 Task: Enable the audio filter "Sound Delay" for transcode stream output.
Action: Mouse moved to (177, 115)
Screenshot: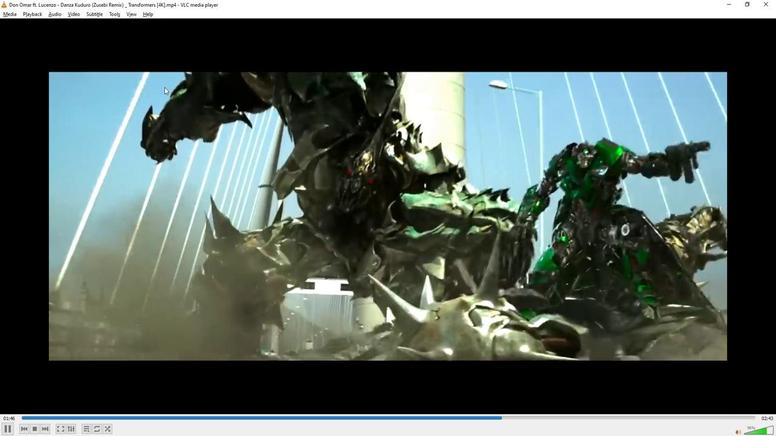 
Action: Mouse pressed left at (177, 115)
Screenshot: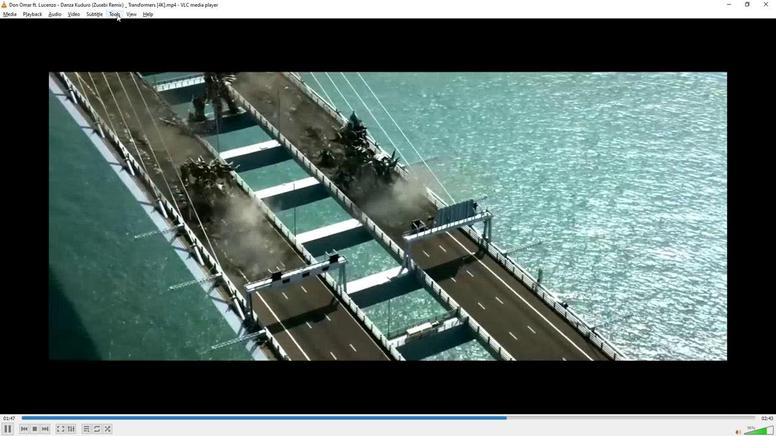 
Action: Mouse moved to (196, 171)
Screenshot: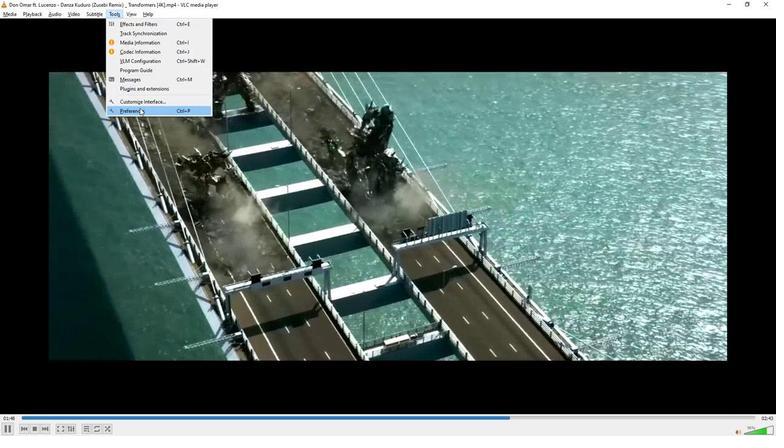 
Action: Mouse pressed left at (196, 171)
Screenshot: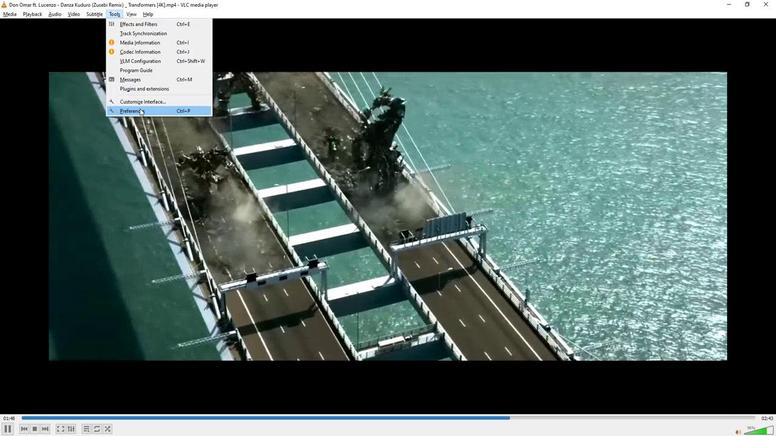 
Action: Mouse moved to (316, 233)
Screenshot: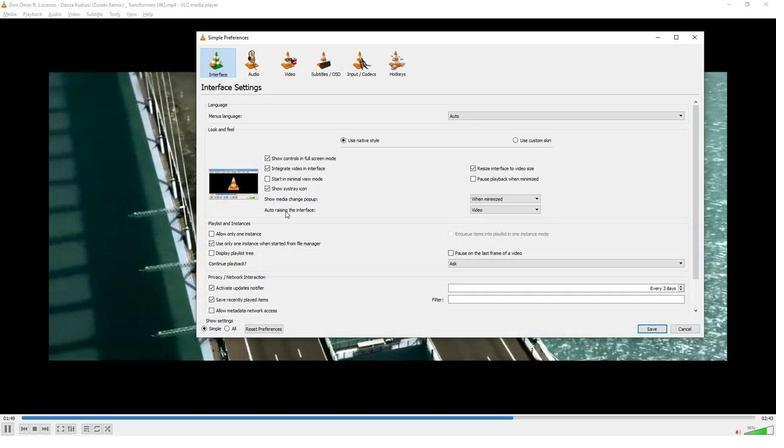 
Action: Mouse scrolled (316, 232) with delta (0, 0)
Screenshot: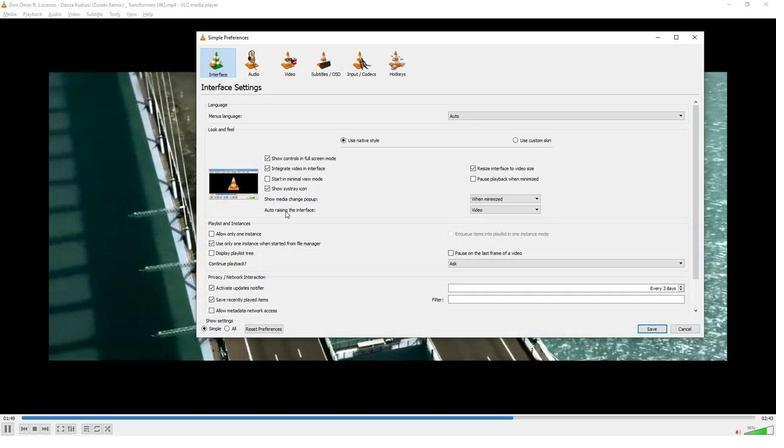 
Action: Mouse moved to (316, 234)
Screenshot: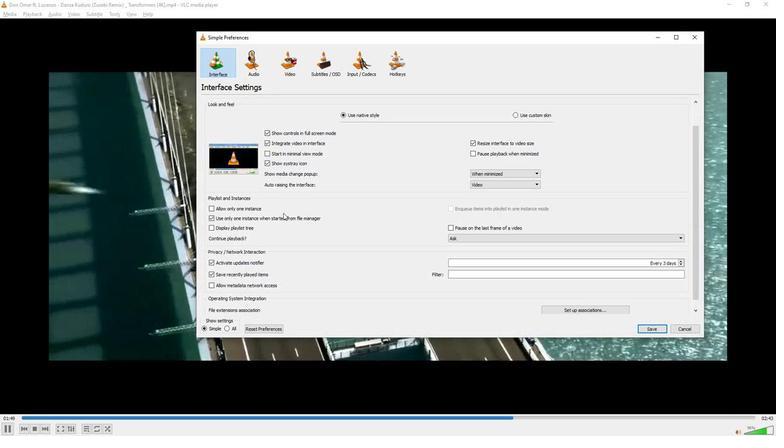 
Action: Mouse scrolled (316, 234) with delta (0, 0)
Screenshot: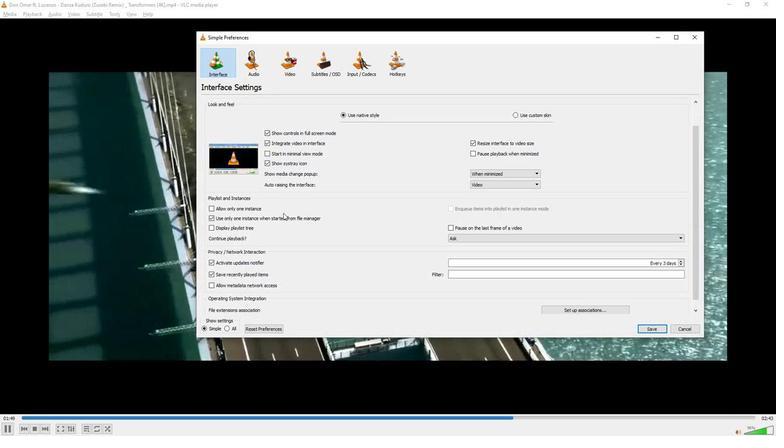
Action: Mouse moved to (314, 234)
Screenshot: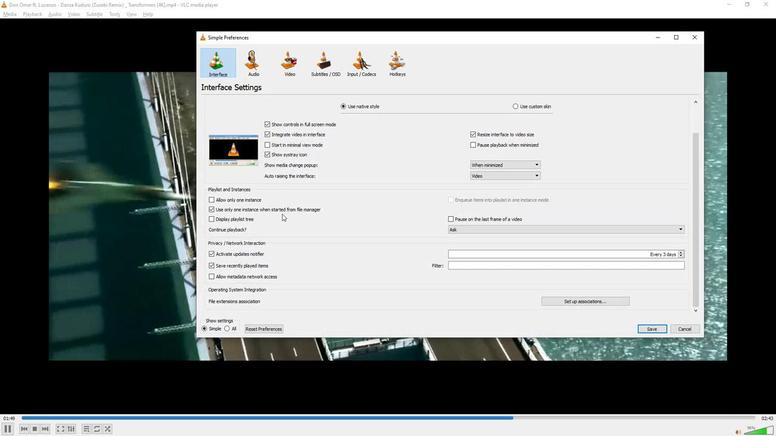 
Action: Mouse scrolled (314, 234) with delta (0, 0)
Screenshot: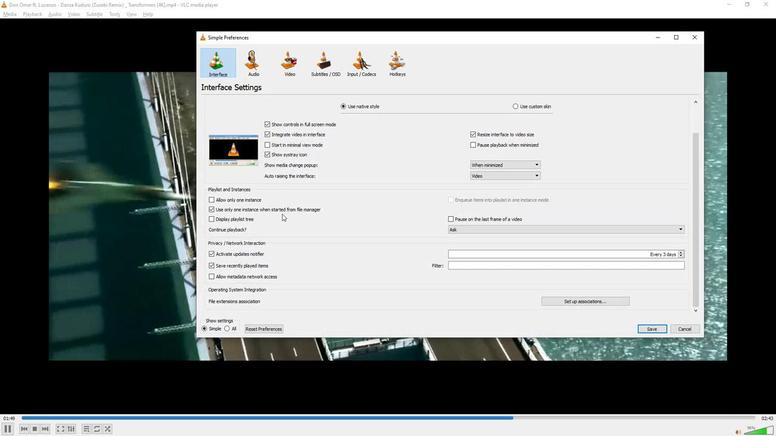 
Action: Mouse moved to (314, 235)
Screenshot: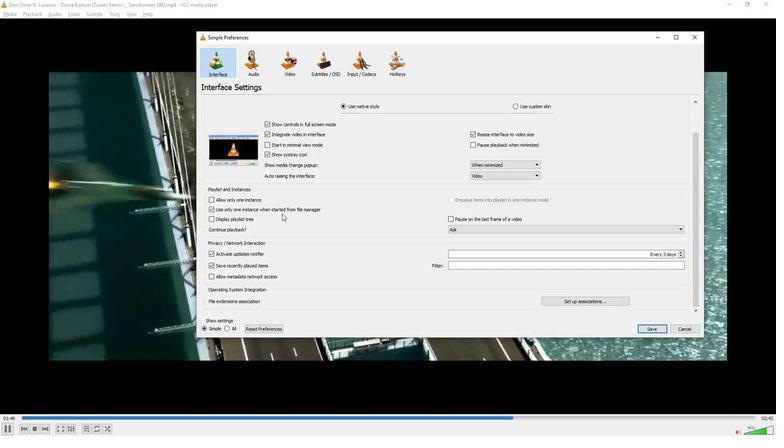 
Action: Mouse scrolled (314, 234) with delta (0, 0)
Screenshot: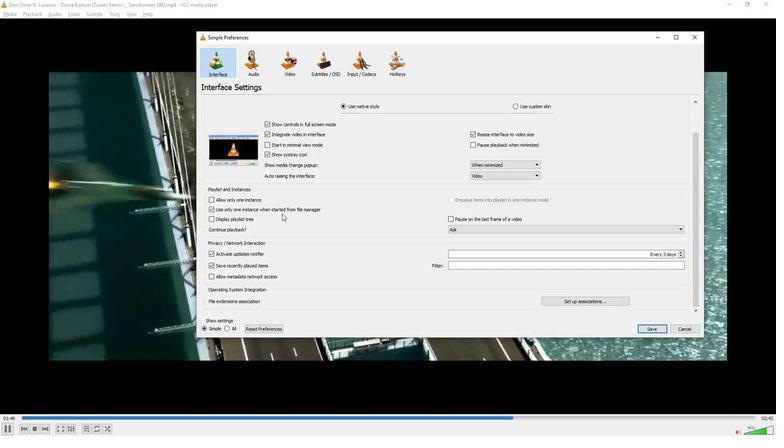 
Action: Mouse moved to (313, 235)
Screenshot: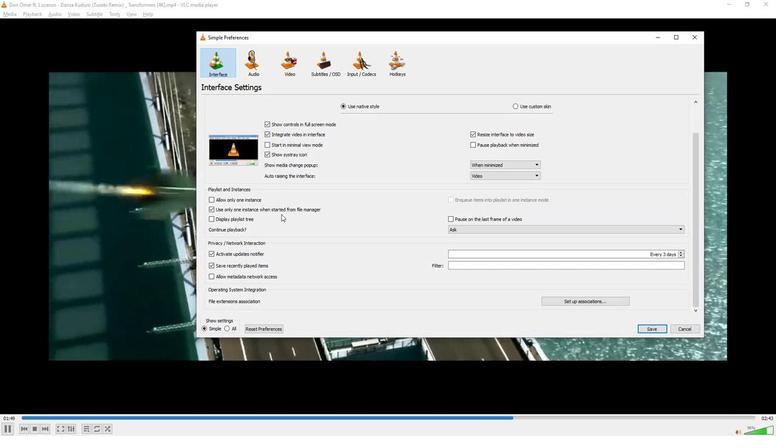 
Action: Mouse scrolled (313, 235) with delta (0, 0)
Screenshot: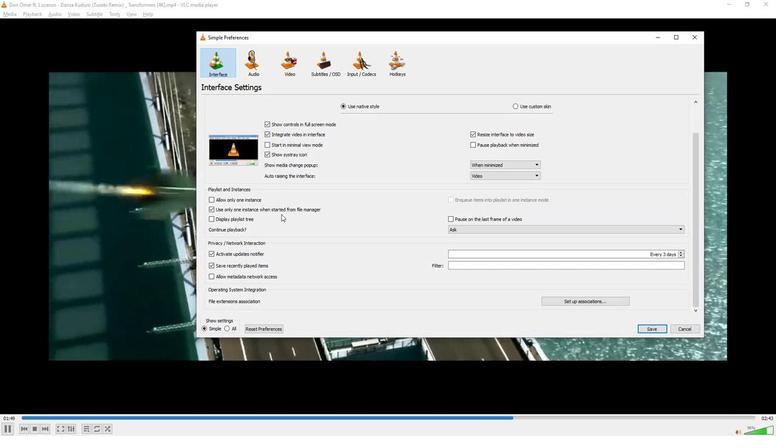 
Action: Mouse moved to (313, 235)
Screenshot: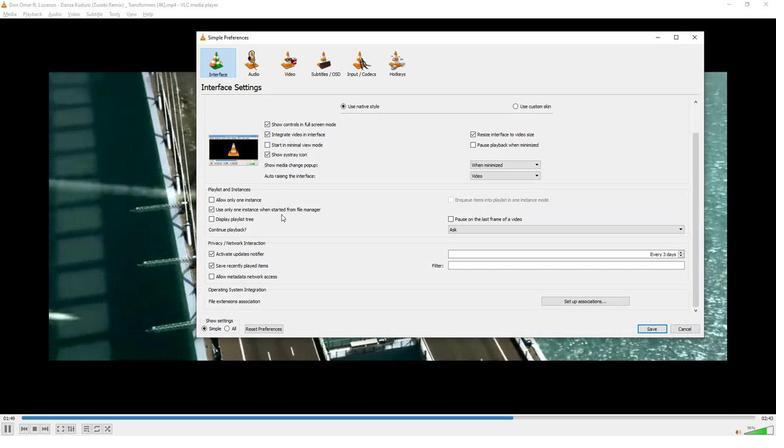
Action: Mouse scrolled (313, 235) with delta (0, 0)
Screenshot: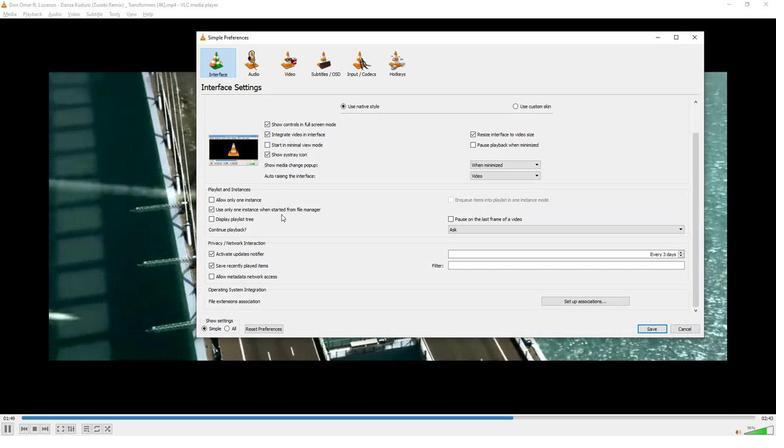 
Action: Mouse moved to (312, 235)
Screenshot: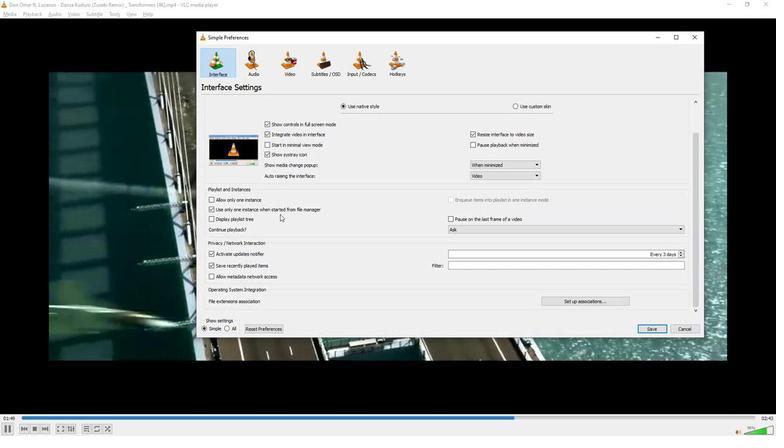 
Action: Mouse scrolled (312, 235) with delta (0, 0)
Screenshot: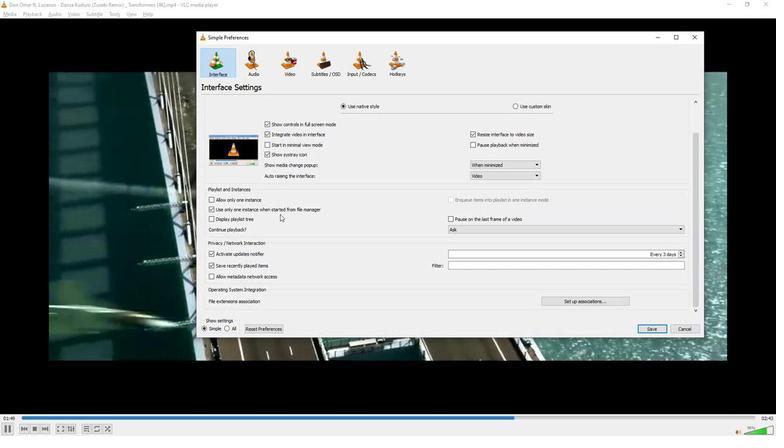 
Action: Mouse moved to (268, 303)
Screenshot: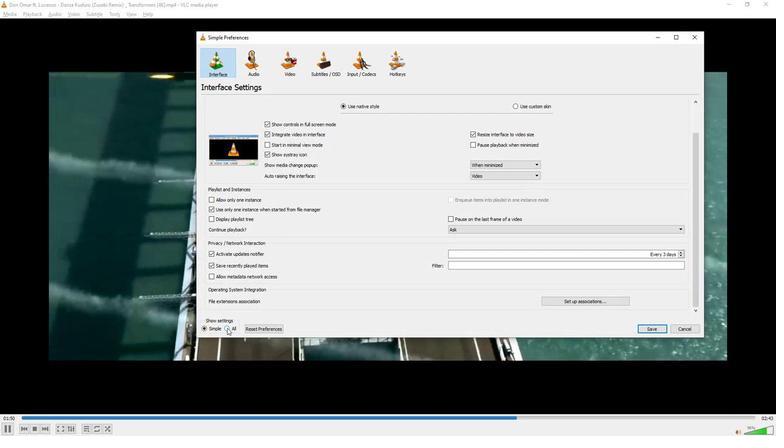 
Action: Mouse pressed left at (268, 303)
Screenshot: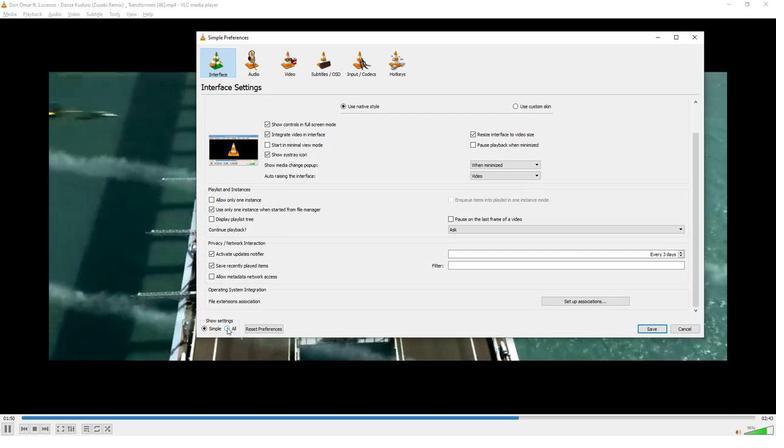
Action: Mouse moved to (297, 271)
Screenshot: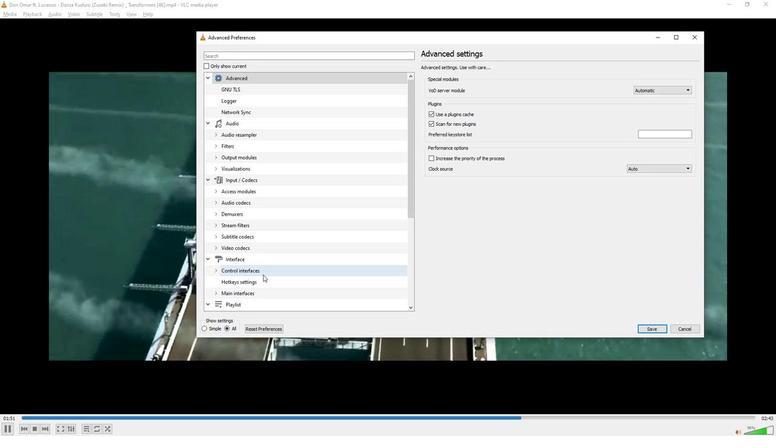 
Action: Mouse scrolled (297, 271) with delta (0, 0)
Screenshot: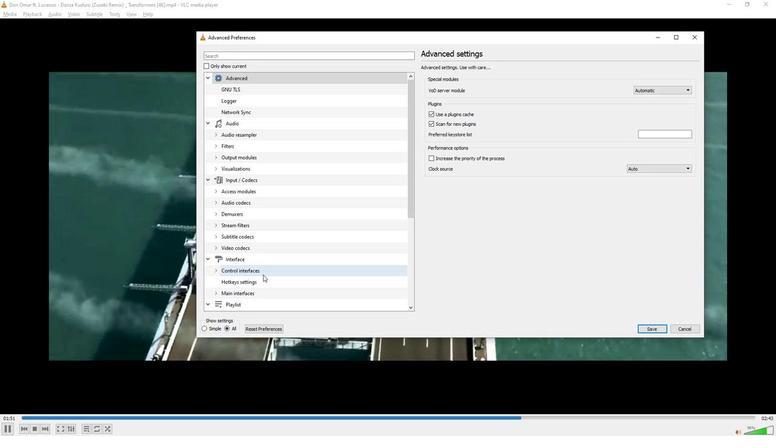 
Action: Mouse moved to (297, 271)
Screenshot: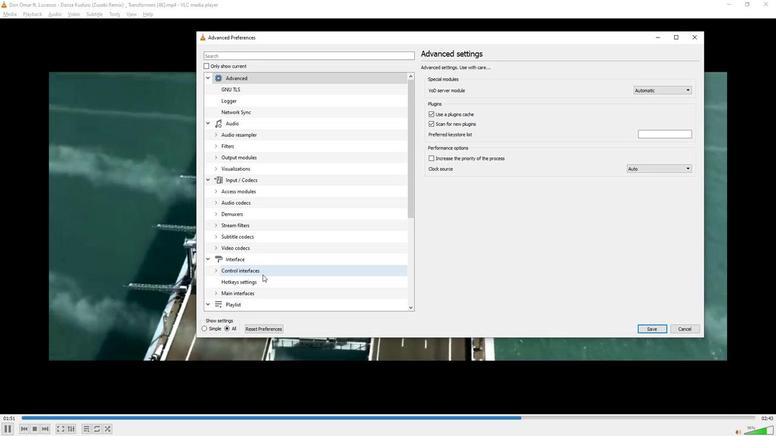 
Action: Mouse scrolled (297, 271) with delta (0, 0)
Screenshot: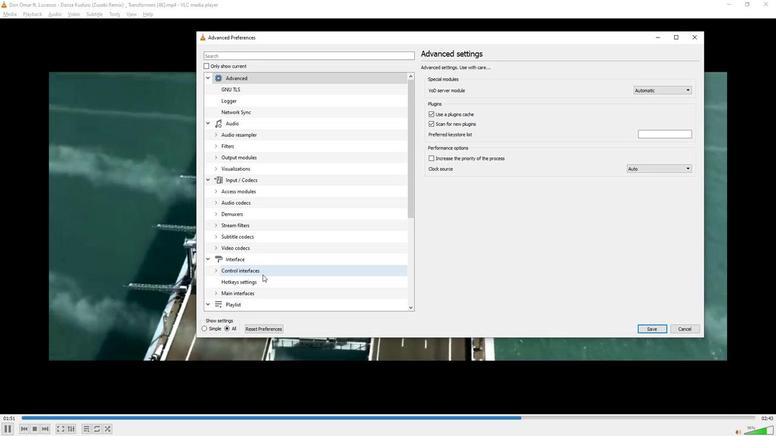 
Action: Mouse moved to (297, 271)
Screenshot: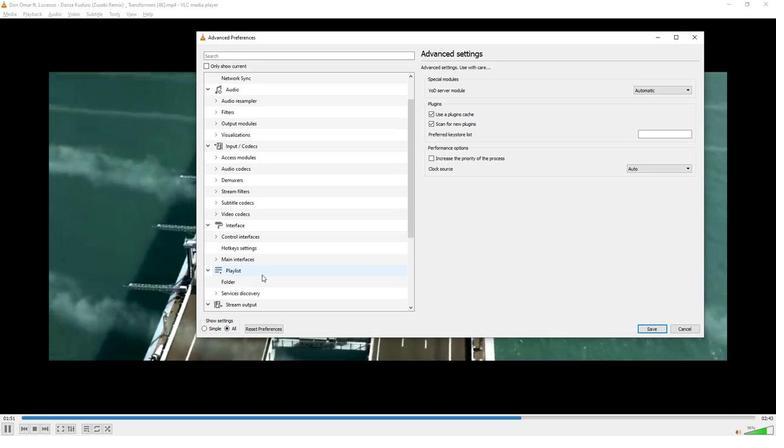 
Action: Mouse scrolled (297, 271) with delta (0, 0)
Screenshot: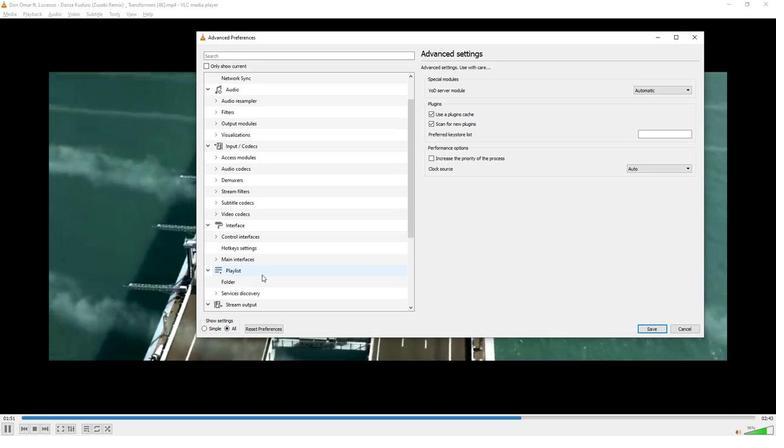 
Action: Mouse moved to (297, 271)
Screenshot: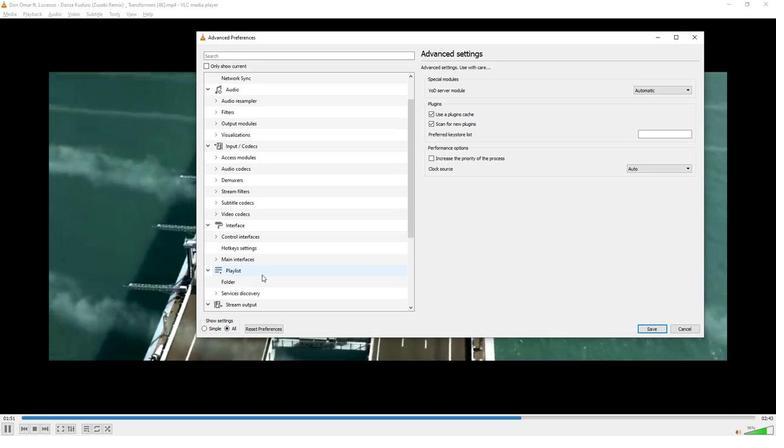 
Action: Mouse scrolled (297, 271) with delta (0, 0)
Screenshot: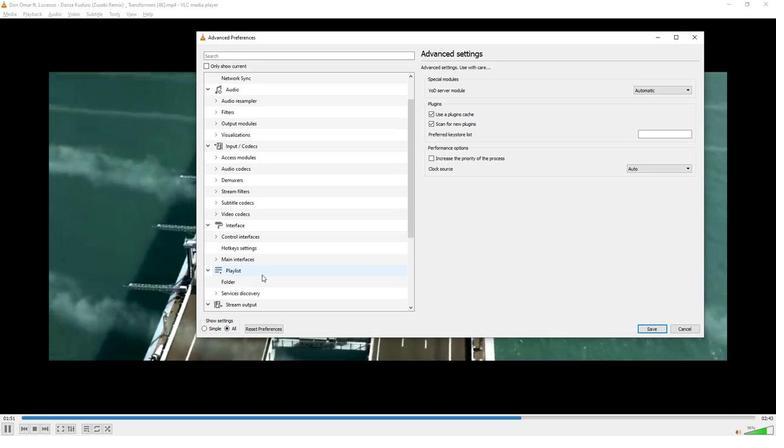 
Action: Mouse scrolled (297, 271) with delta (0, 0)
Screenshot: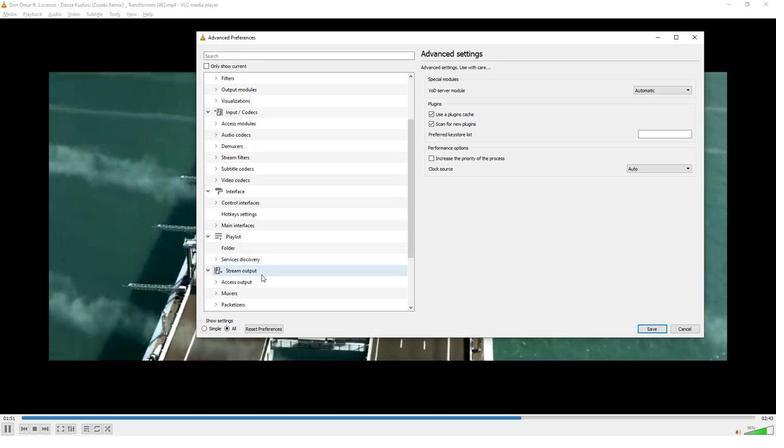 
Action: Mouse scrolled (297, 271) with delta (0, 0)
Screenshot: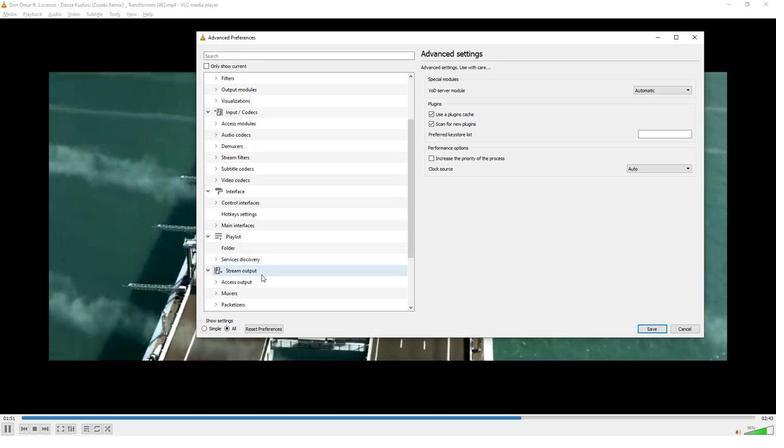 
Action: Mouse scrolled (297, 271) with delta (0, 0)
Screenshot: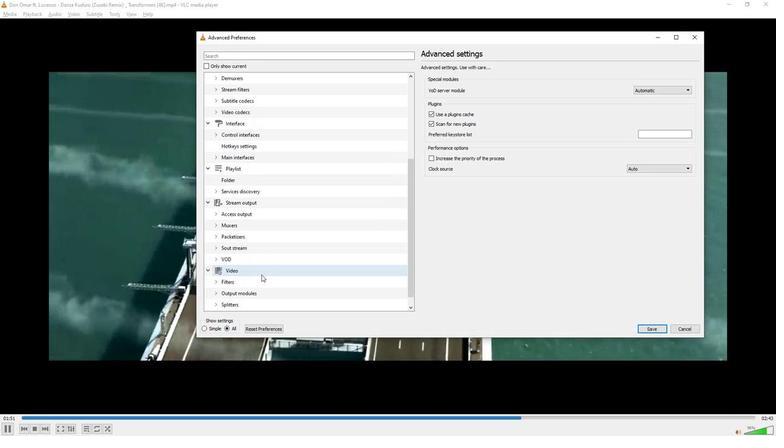 
Action: Mouse scrolled (297, 271) with delta (0, 0)
Screenshot: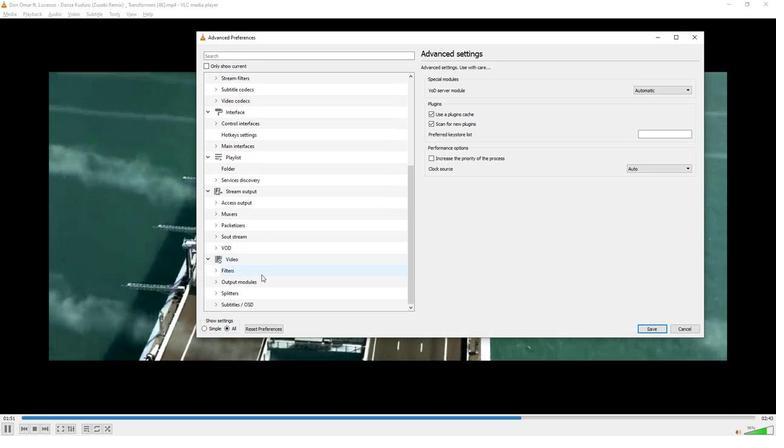 
Action: Mouse moved to (262, 248)
Screenshot: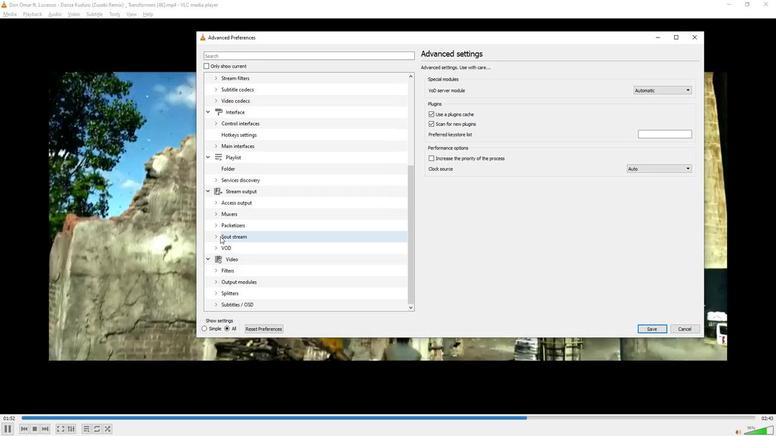 
Action: Mouse pressed left at (262, 248)
Screenshot: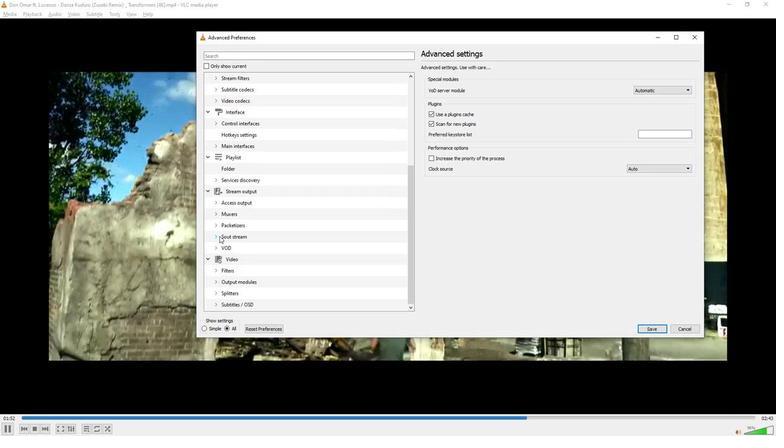
Action: Mouse moved to (285, 279)
Screenshot: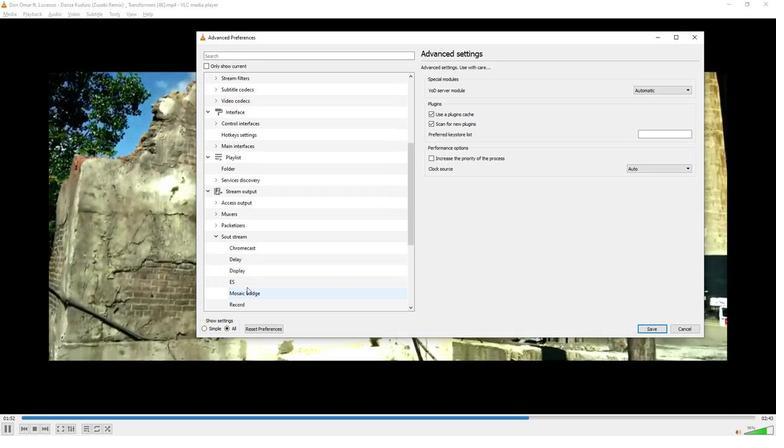 
Action: Mouse scrolled (285, 279) with delta (0, 0)
Screenshot: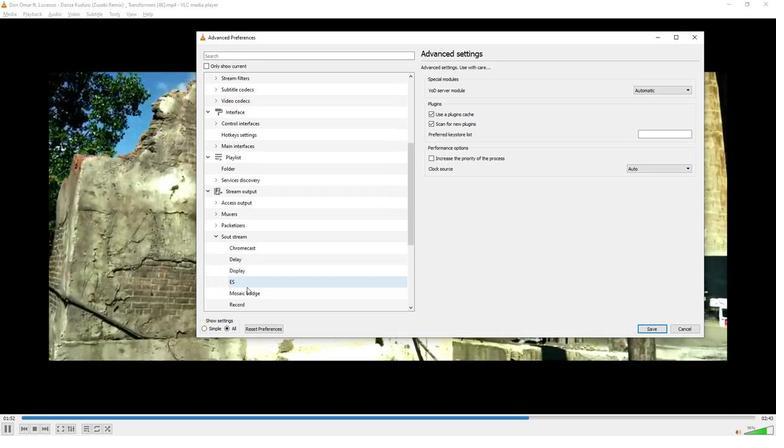 
Action: Mouse scrolled (285, 279) with delta (0, 0)
Screenshot: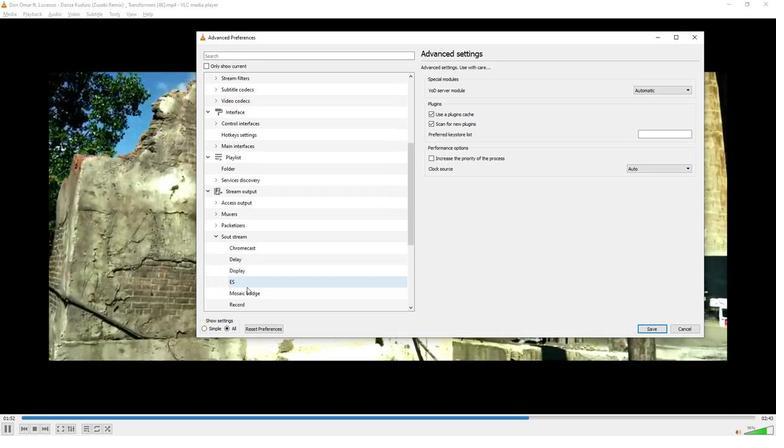 
Action: Mouse scrolled (285, 279) with delta (0, 0)
Screenshot: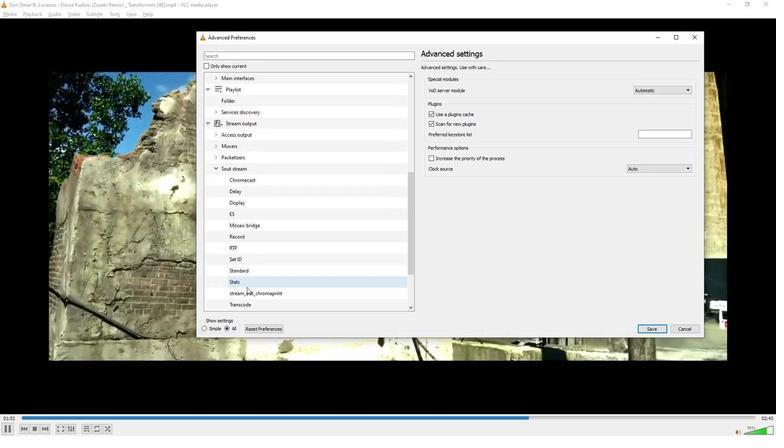 
Action: Mouse moved to (285, 279)
Screenshot: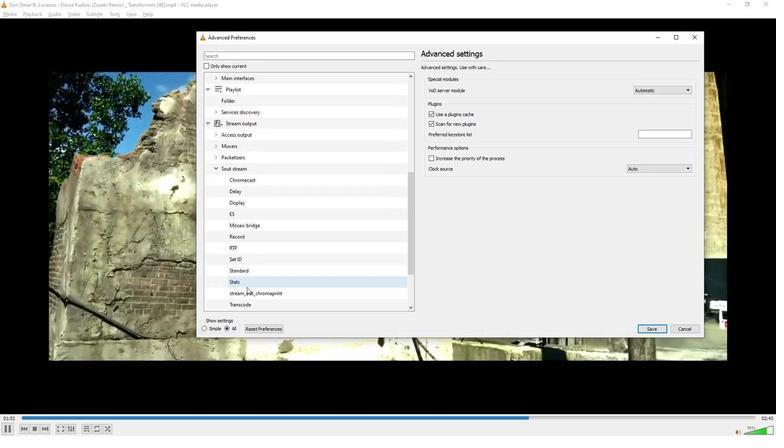 
Action: Mouse scrolled (285, 279) with delta (0, 0)
Screenshot: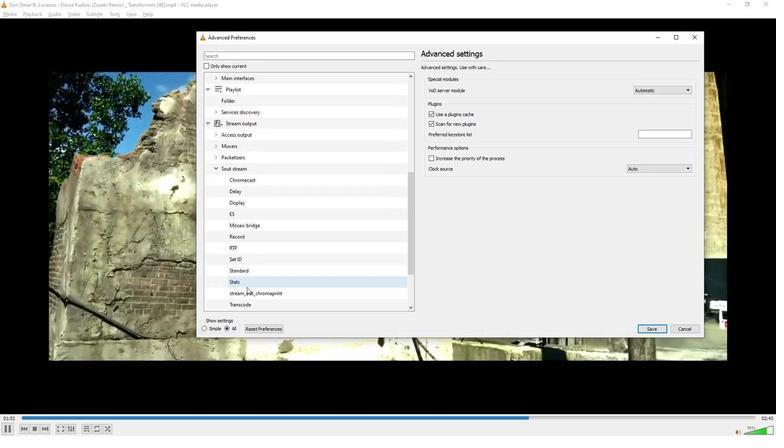 
Action: Mouse scrolled (285, 279) with delta (0, 0)
Screenshot: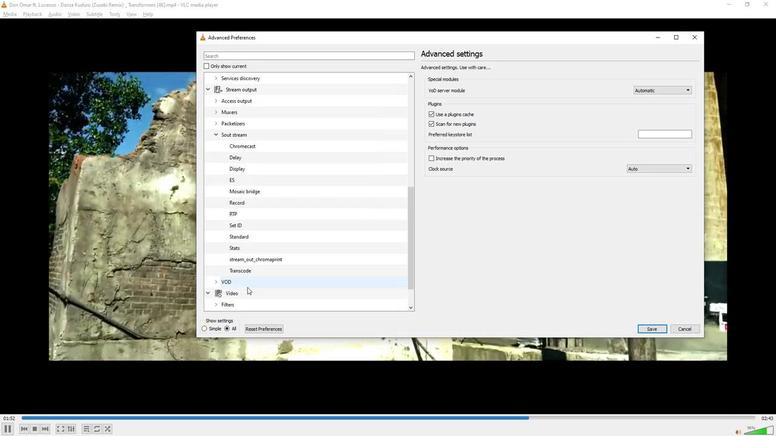 
Action: Mouse moved to (280, 249)
Screenshot: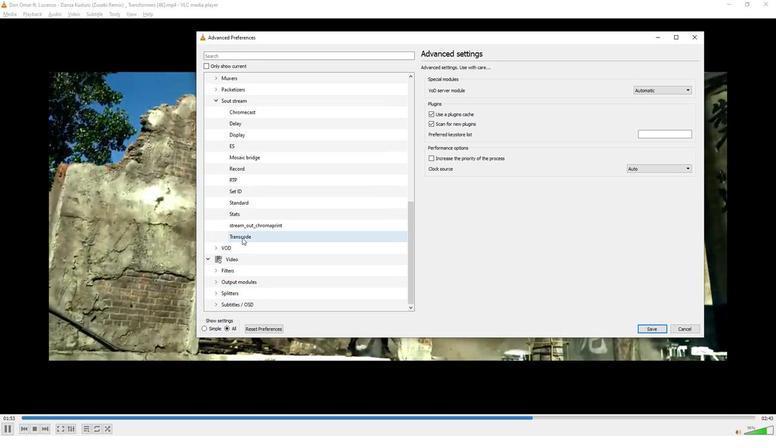 
Action: Mouse pressed left at (280, 249)
Screenshot: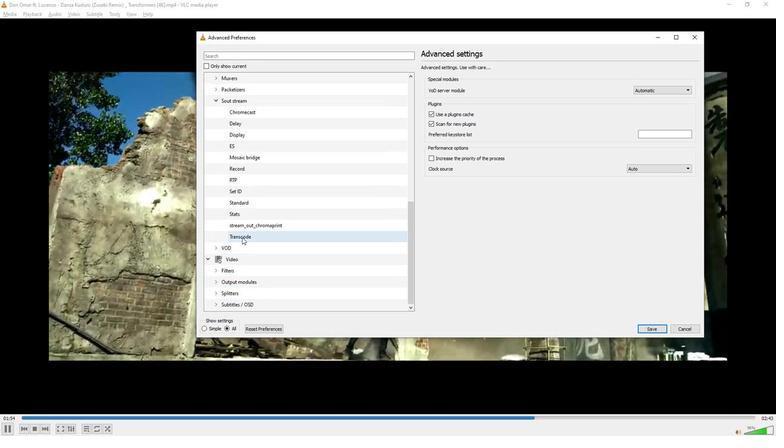 
Action: Mouse moved to (476, 261)
Screenshot: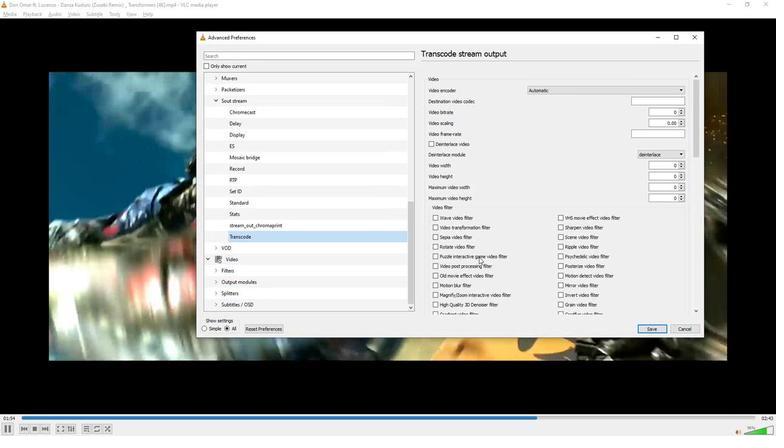 
Action: Mouse scrolled (476, 260) with delta (0, 0)
Screenshot: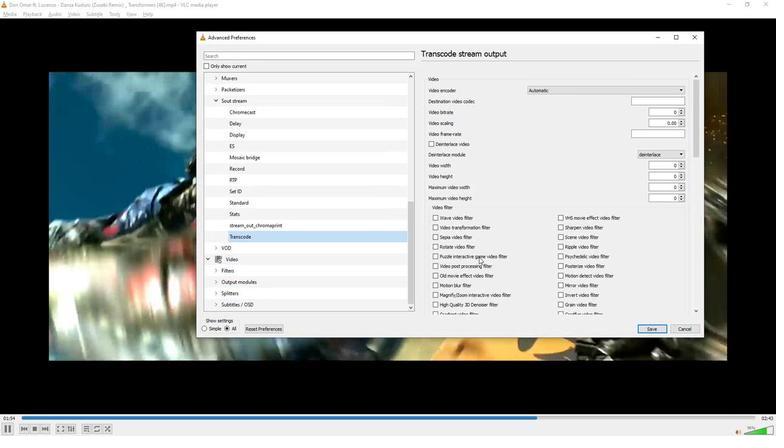 
Action: Mouse moved to (476, 261)
Screenshot: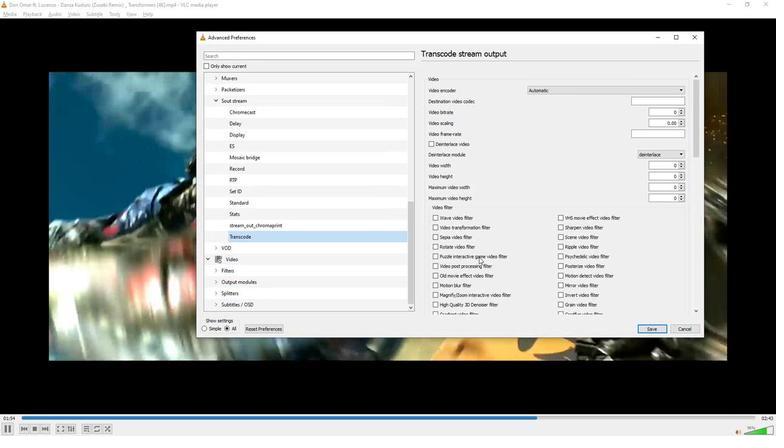 
Action: Mouse scrolled (476, 260) with delta (0, 0)
Screenshot: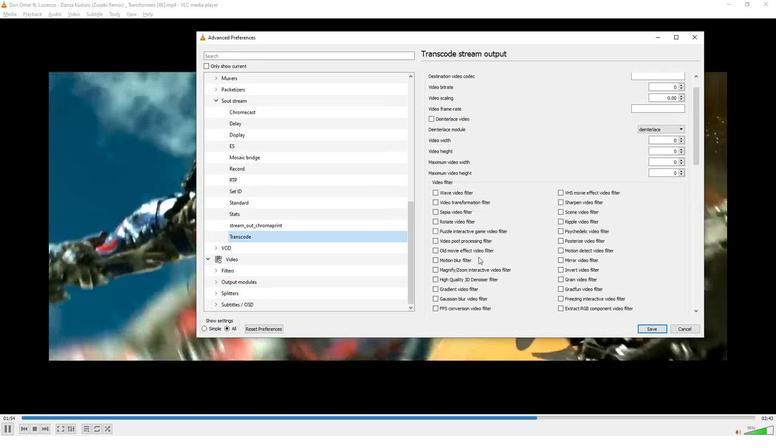 
Action: Mouse scrolled (476, 260) with delta (0, 0)
Screenshot: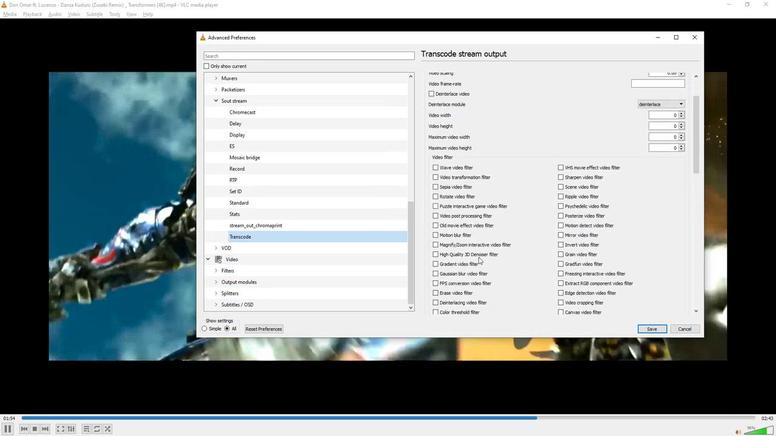 
Action: Mouse scrolled (476, 260) with delta (0, 0)
Screenshot: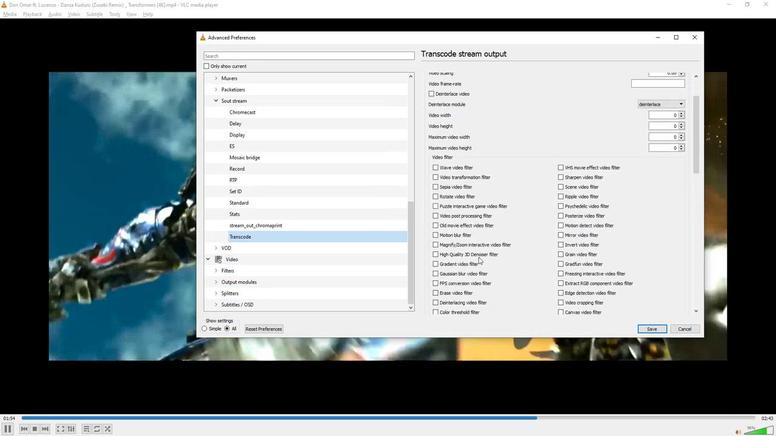 
Action: Mouse scrolled (476, 260) with delta (0, 0)
Screenshot: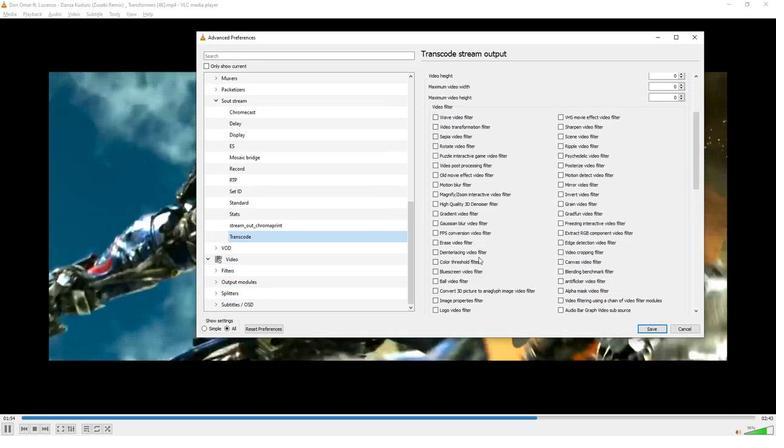 
Action: Mouse scrolled (476, 260) with delta (0, 0)
Screenshot: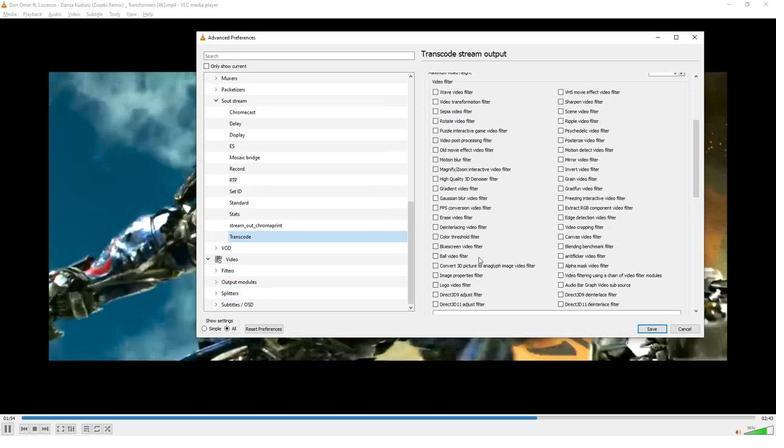 
Action: Mouse scrolled (476, 260) with delta (0, 0)
Screenshot: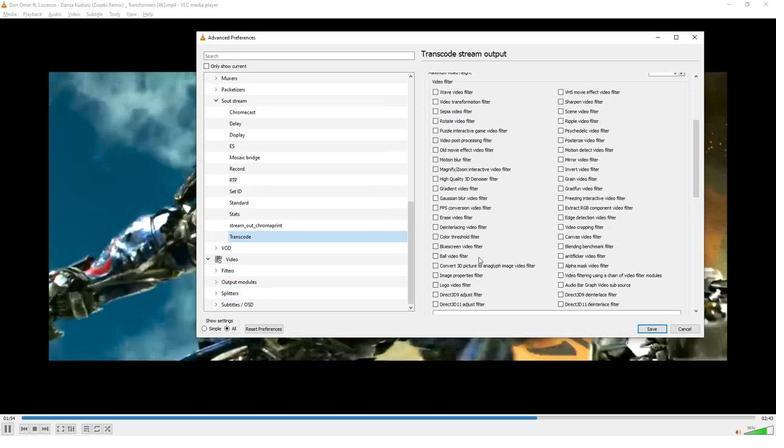 
Action: Mouse scrolled (476, 260) with delta (0, 0)
Screenshot: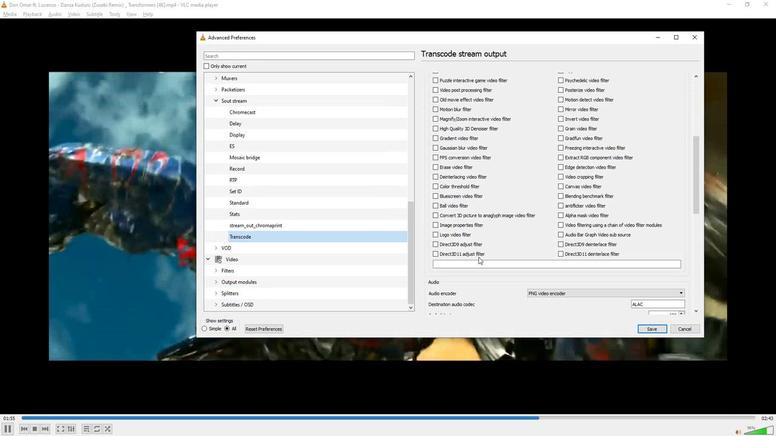 
Action: Mouse scrolled (476, 260) with delta (0, 0)
Screenshot: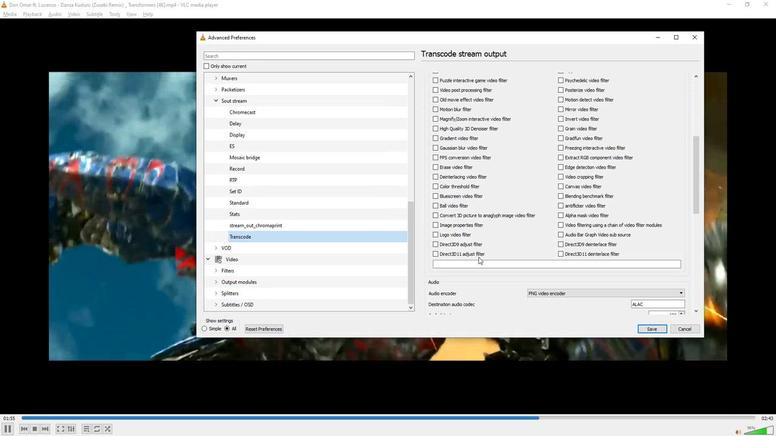 
Action: Mouse scrolled (476, 260) with delta (0, 0)
Screenshot: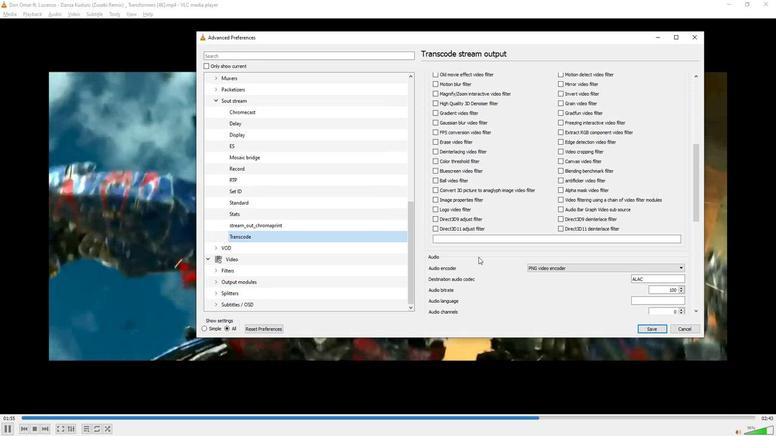 
Action: Mouse scrolled (476, 260) with delta (0, 0)
Screenshot: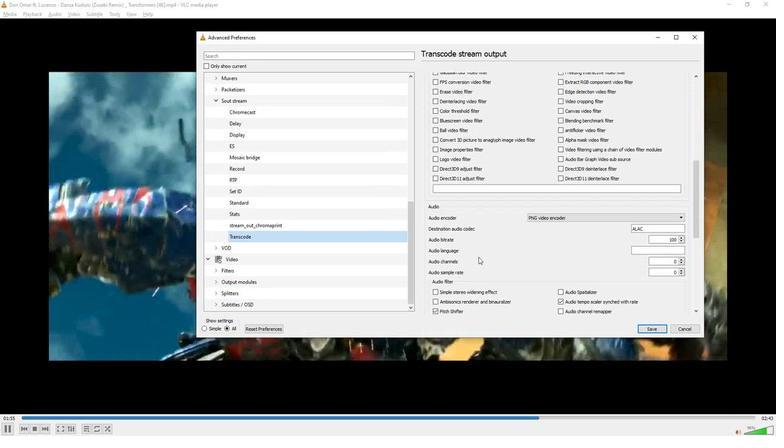 
Action: Mouse scrolled (476, 260) with delta (0, 0)
Screenshot: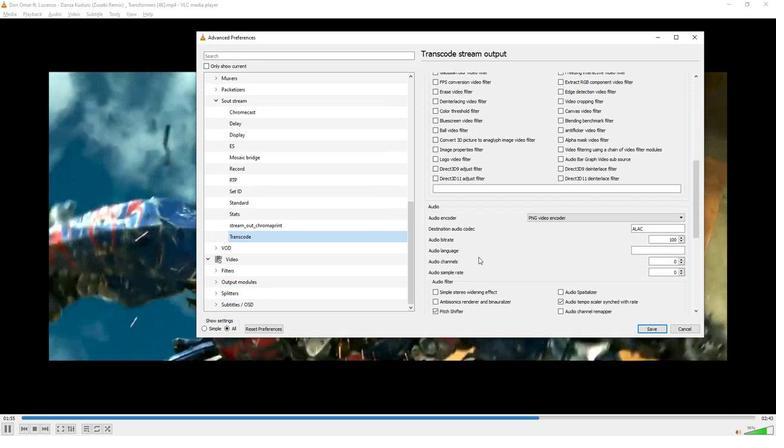 
Action: Mouse scrolled (476, 260) with delta (0, 0)
Screenshot: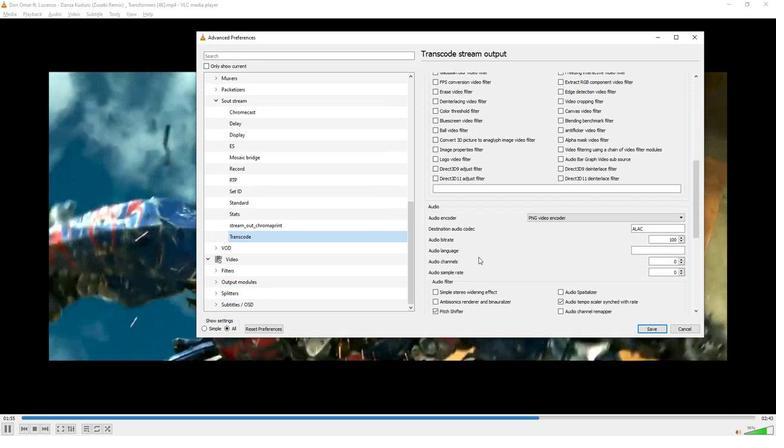 
Action: Mouse scrolled (476, 260) with delta (0, 0)
Screenshot: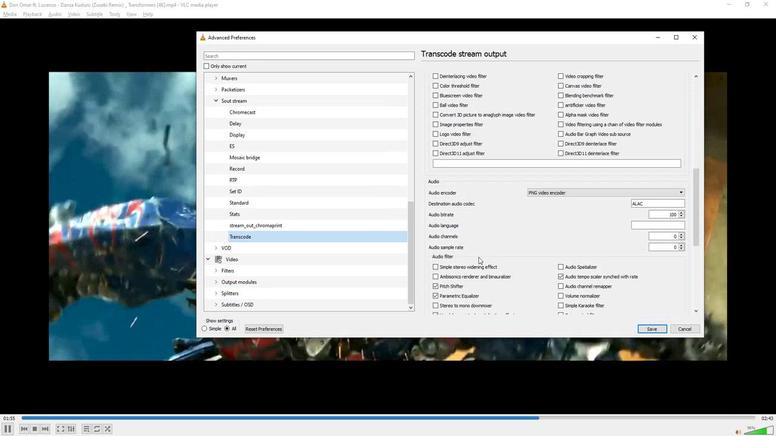 
Action: Mouse moved to (450, 262)
Screenshot: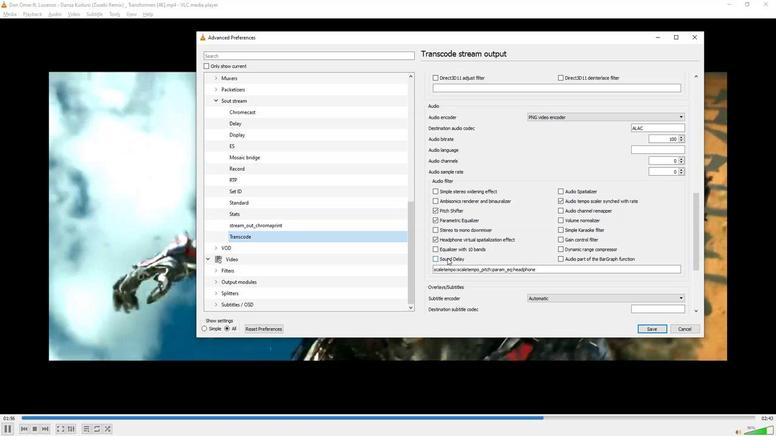 
Action: Mouse pressed left at (450, 262)
Screenshot: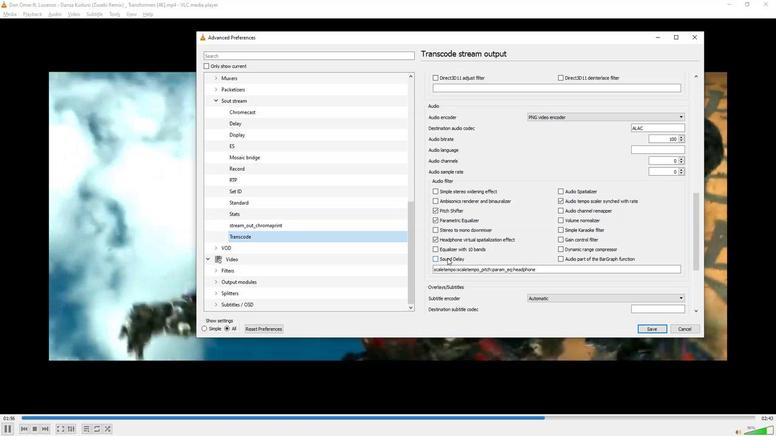 
Action: Mouse moved to (450, 262)
Screenshot: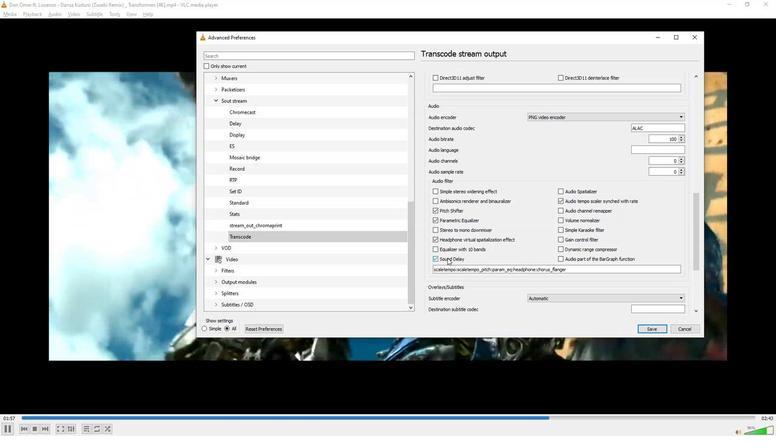 
